 Task: Clear the cached images from all time.
Action: Mouse moved to (1109, 32)
Screenshot: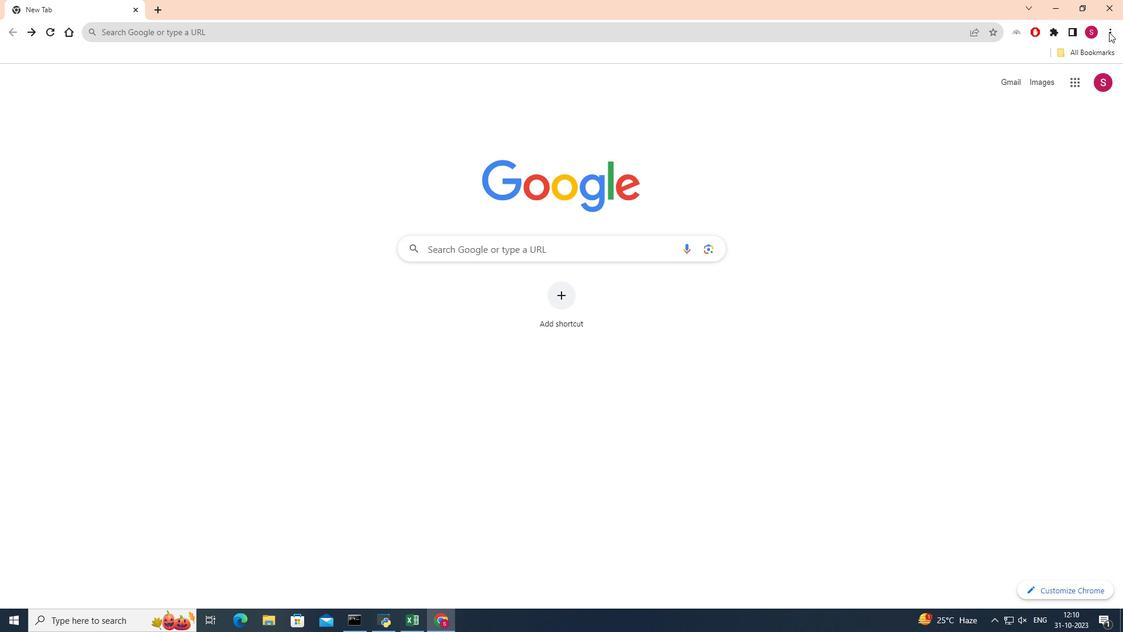 
Action: Mouse pressed left at (1109, 32)
Screenshot: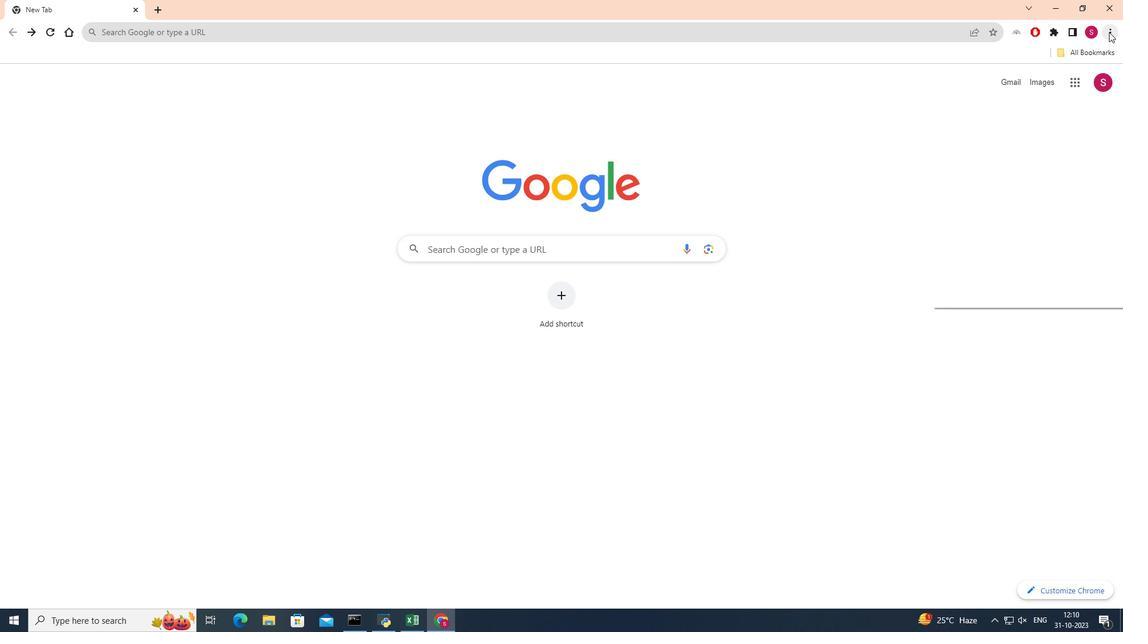 
Action: Mouse moved to (976, 88)
Screenshot: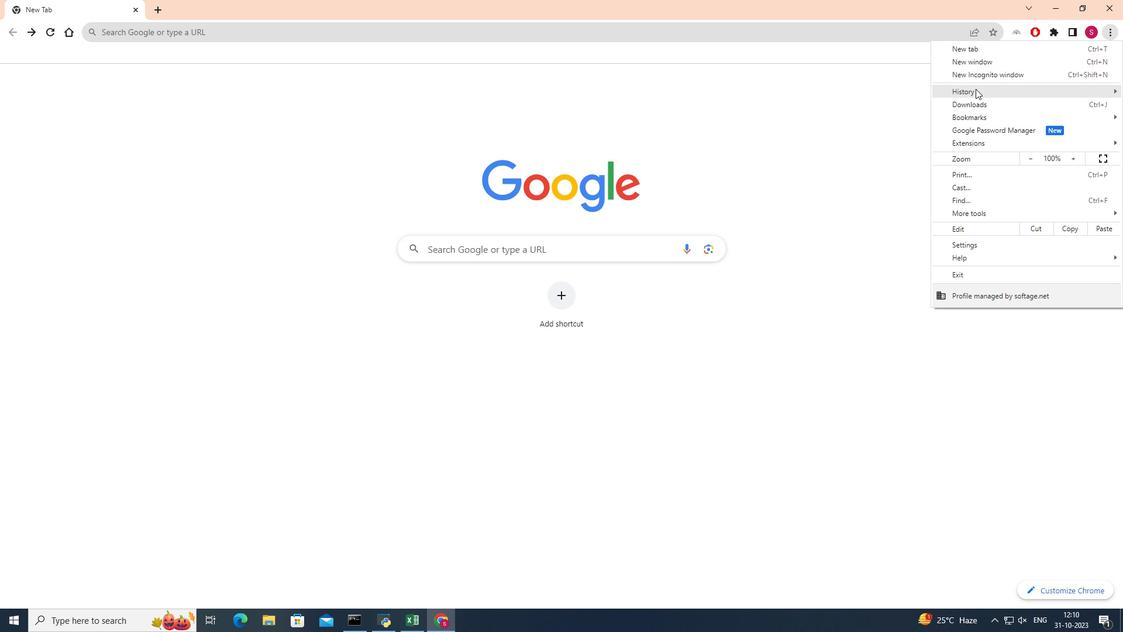 
Action: Mouse pressed left at (976, 88)
Screenshot: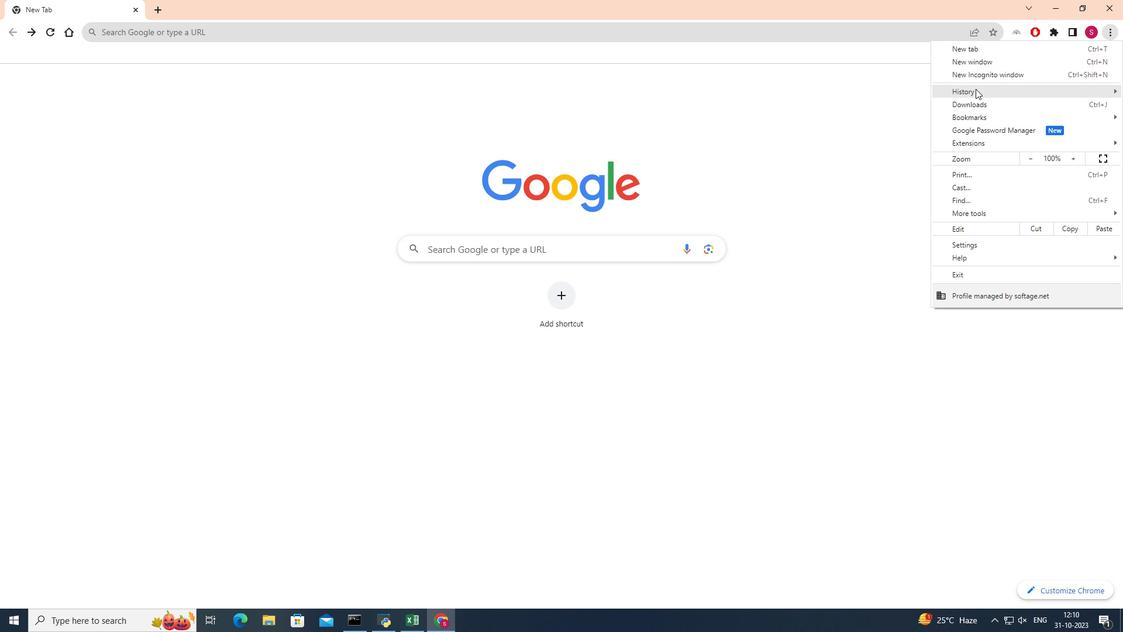 
Action: Mouse moved to (794, 95)
Screenshot: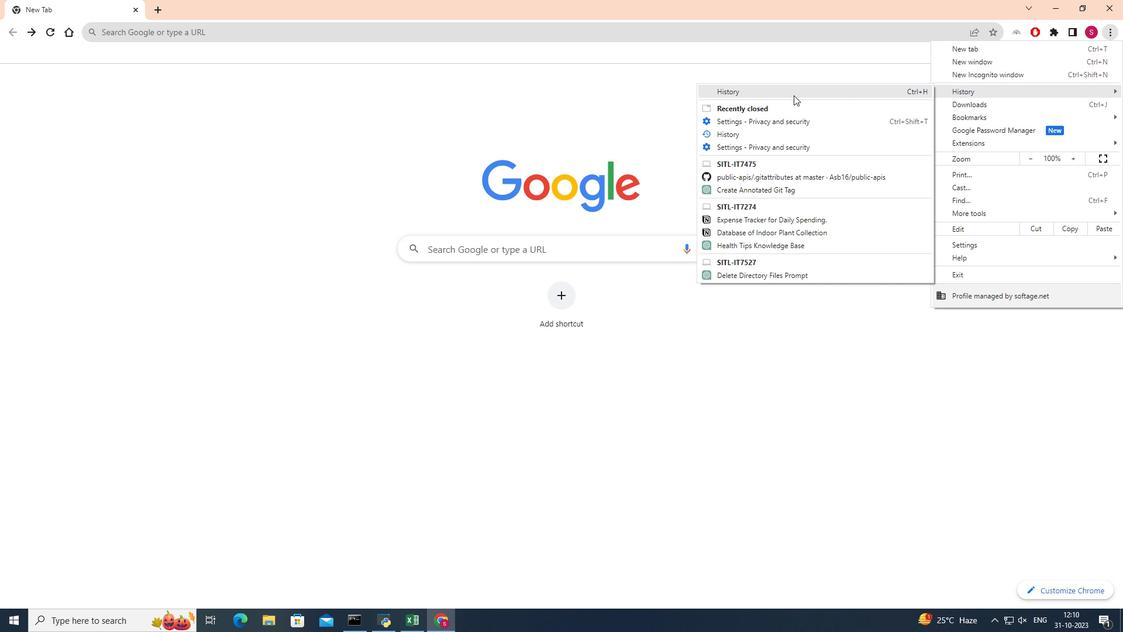 
Action: Mouse pressed left at (794, 95)
Screenshot: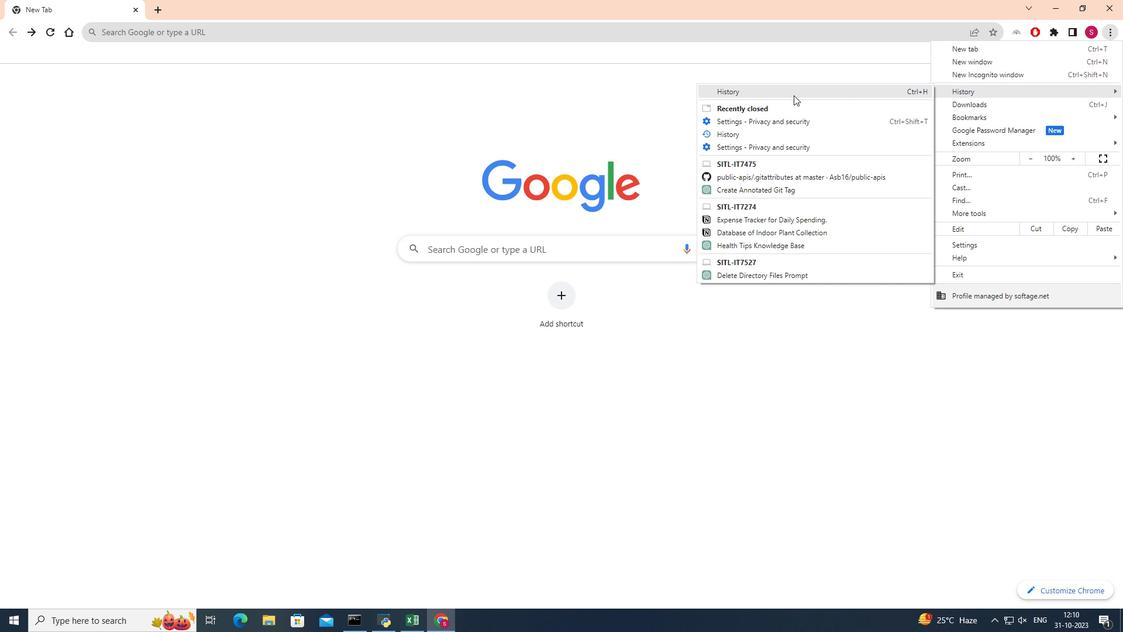 
Action: Mouse moved to (63, 138)
Screenshot: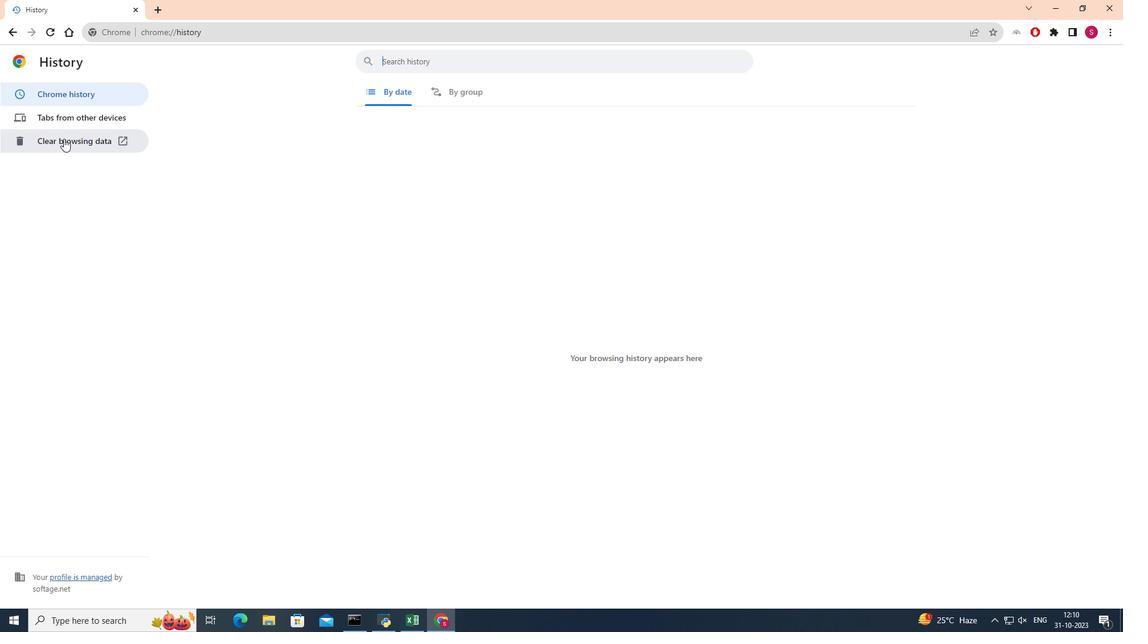 
Action: Mouse pressed left at (63, 138)
Screenshot: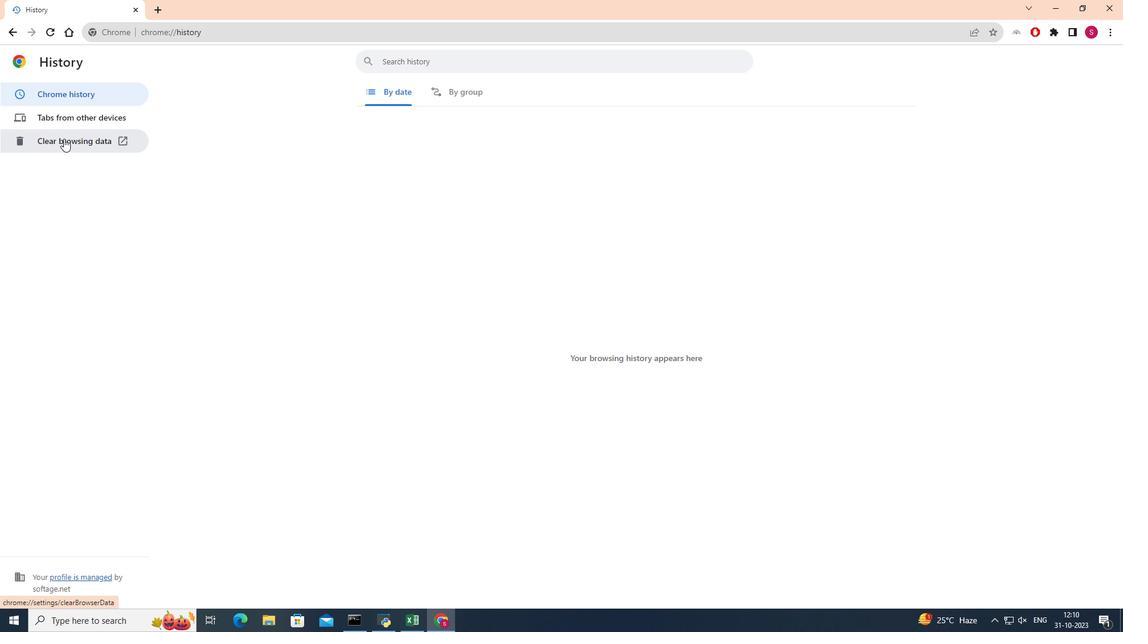 
Action: Mouse moved to (581, 213)
Screenshot: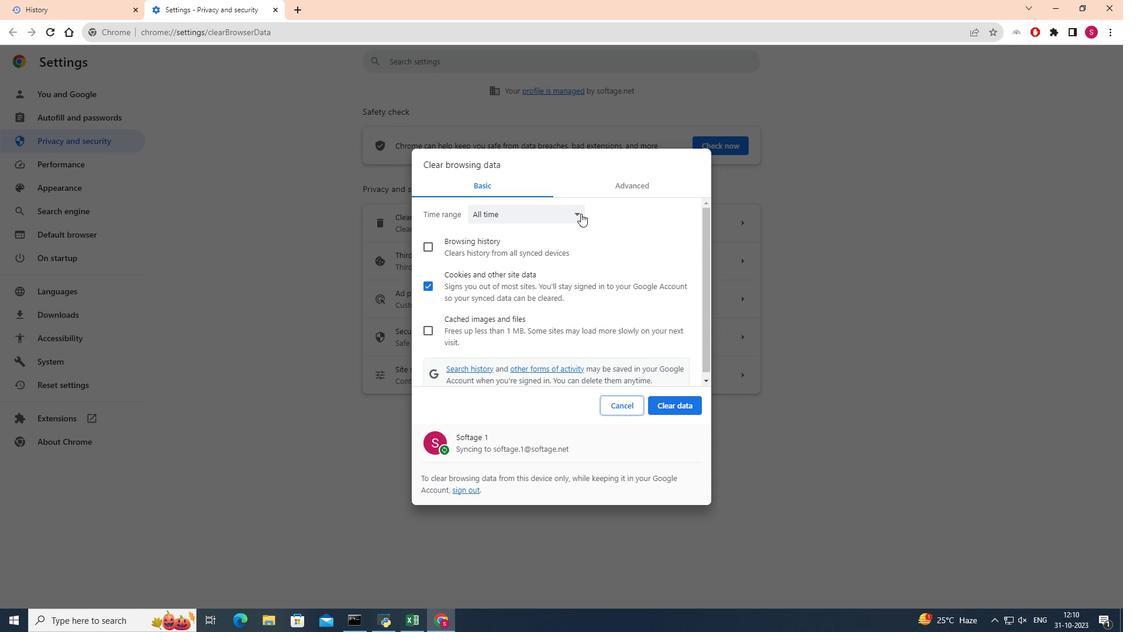 
Action: Mouse pressed left at (581, 213)
Screenshot: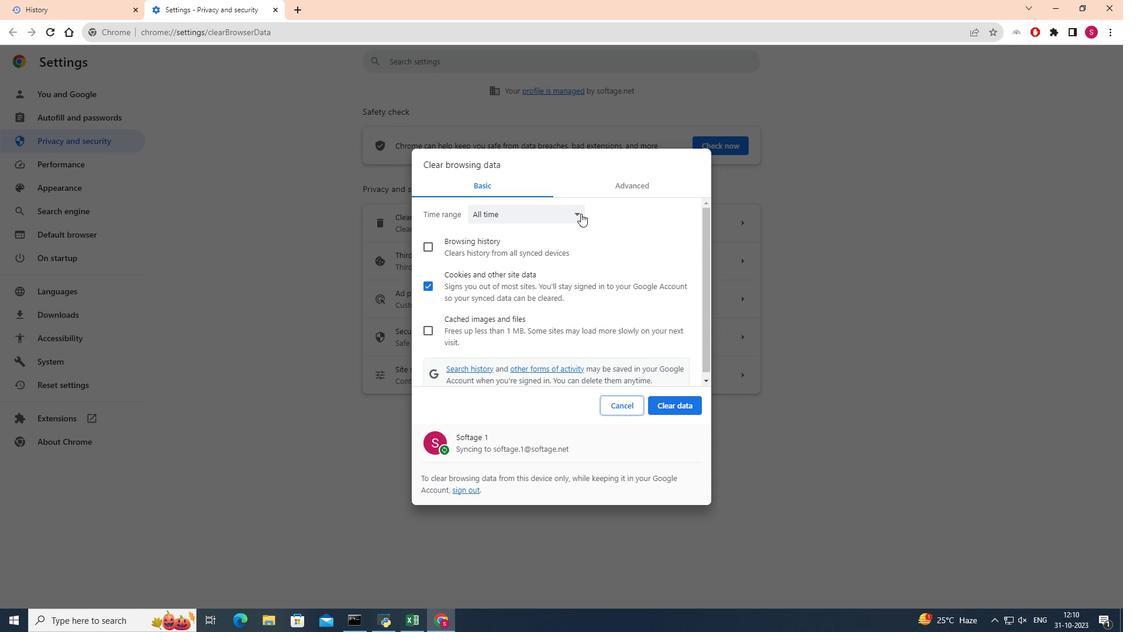 
Action: Mouse moved to (512, 271)
Screenshot: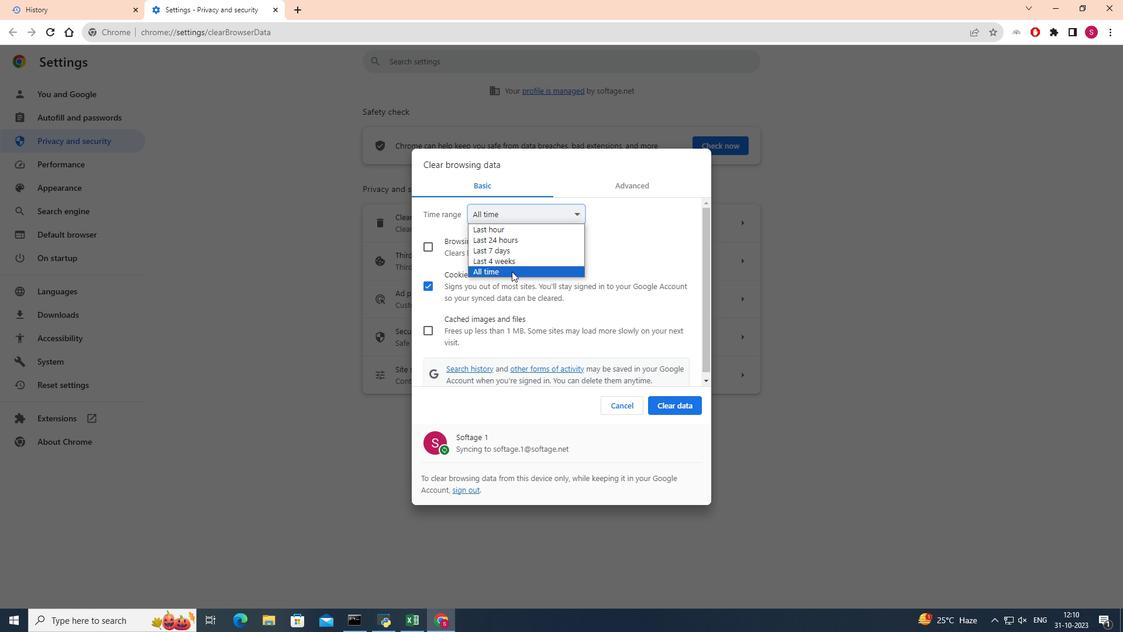 
Action: Mouse pressed left at (512, 271)
Screenshot: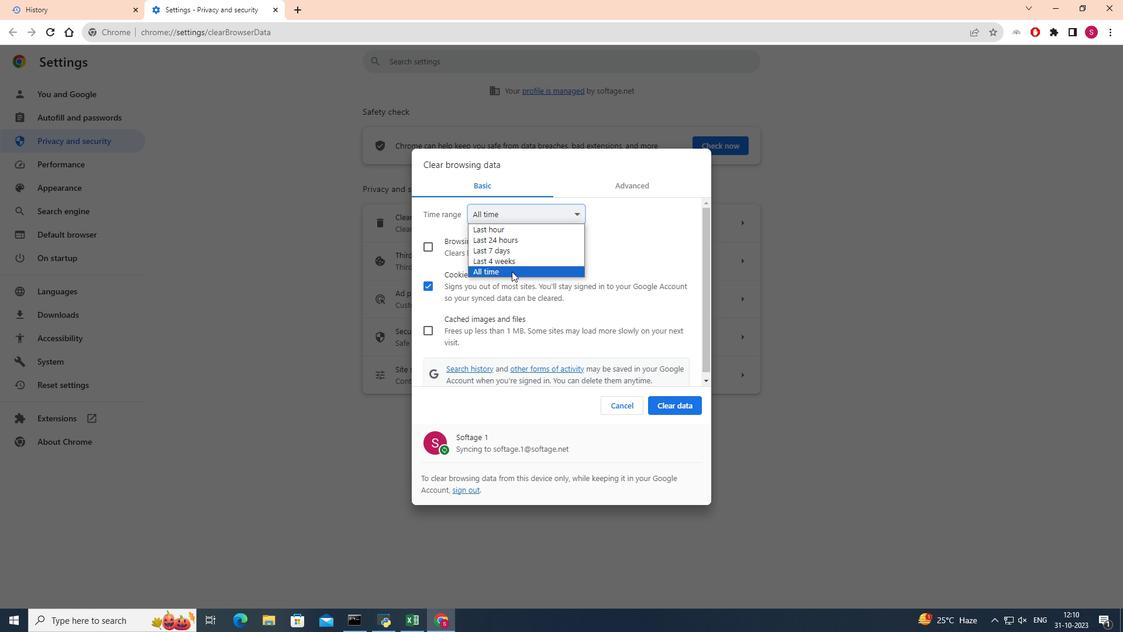 
Action: Mouse moved to (428, 286)
Screenshot: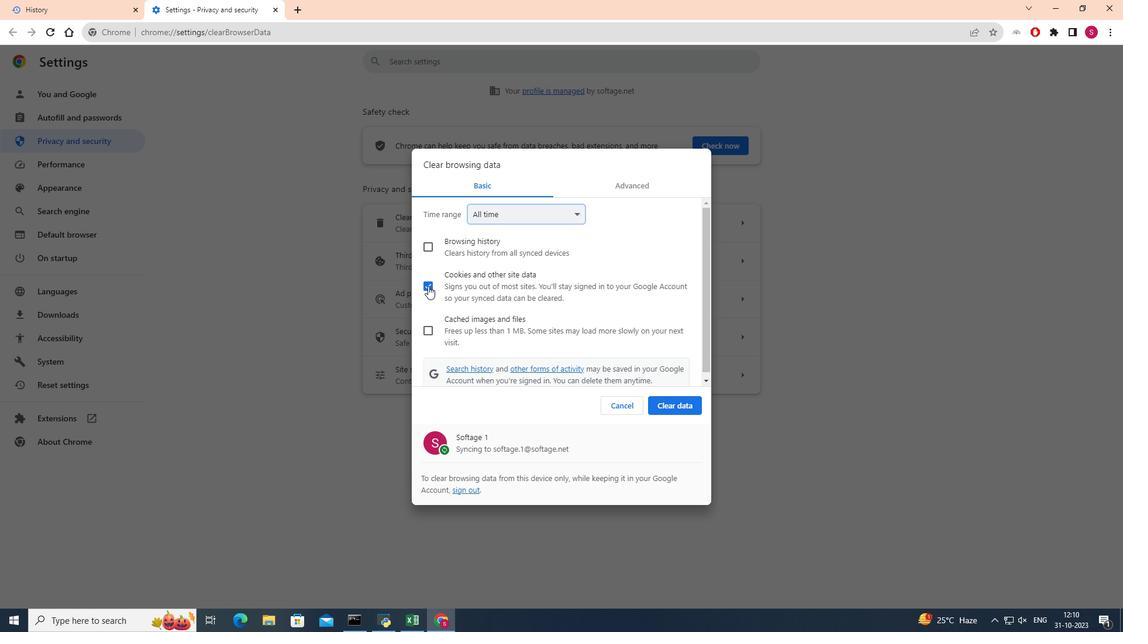 
Action: Mouse pressed left at (428, 286)
Screenshot: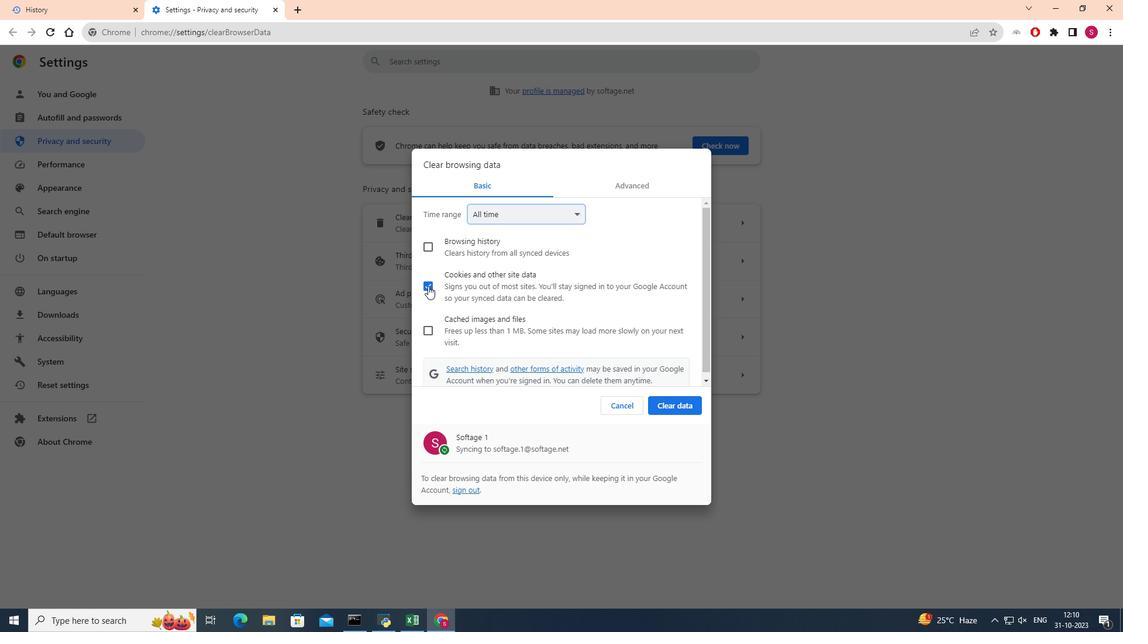 
Action: Mouse moved to (425, 326)
Screenshot: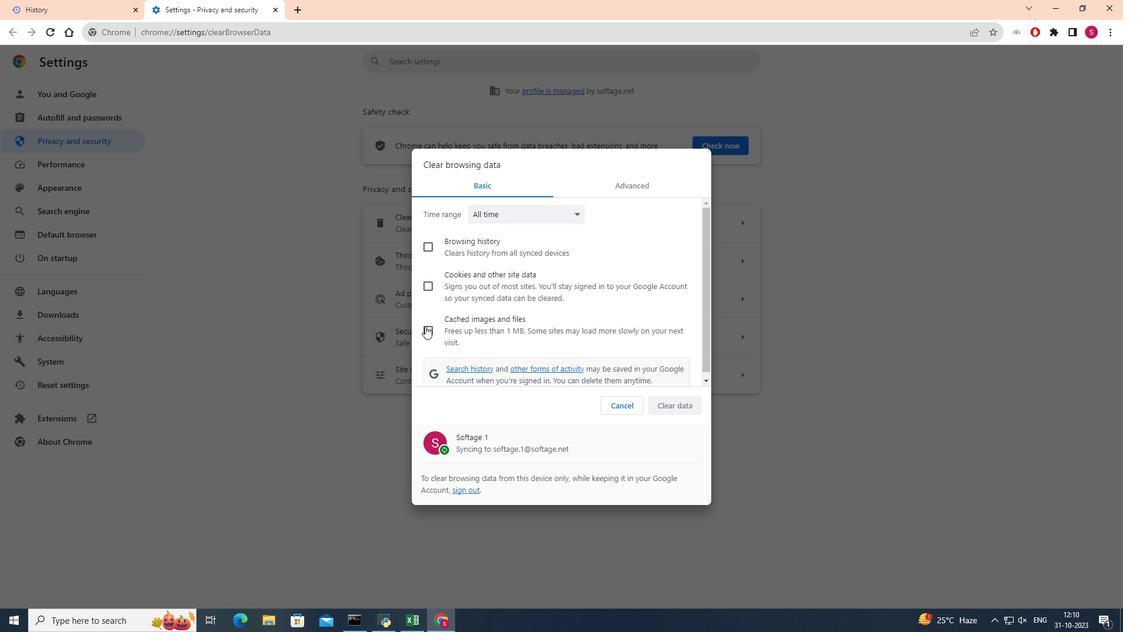 
Action: Mouse pressed left at (425, 326)
Screenshot: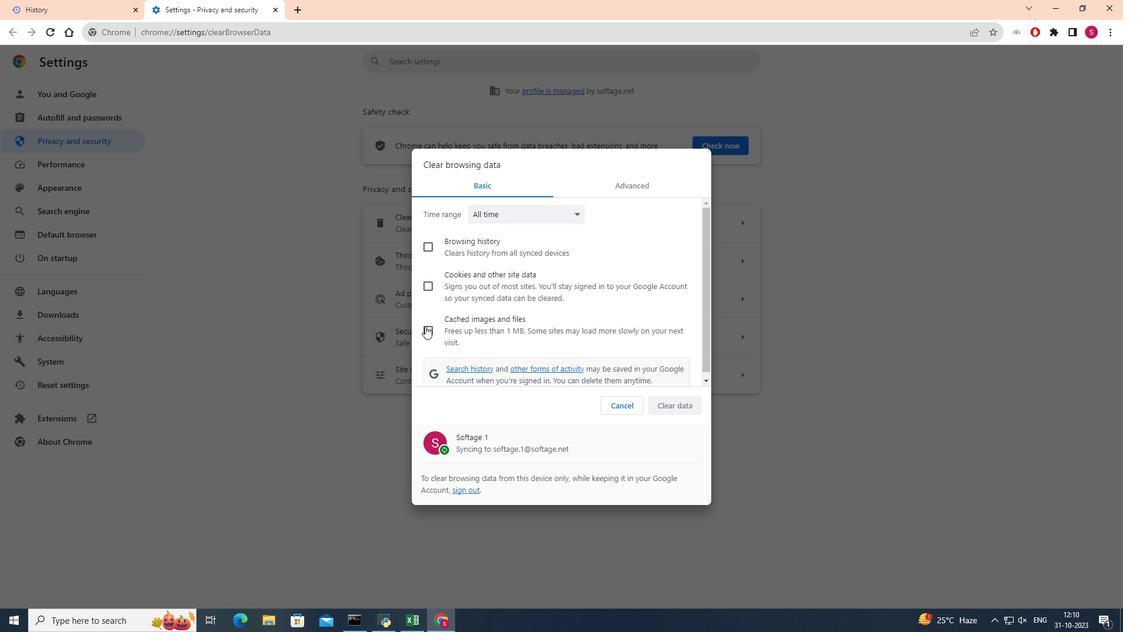 
Action: Mouse moved to (668, 406)
Screenshot: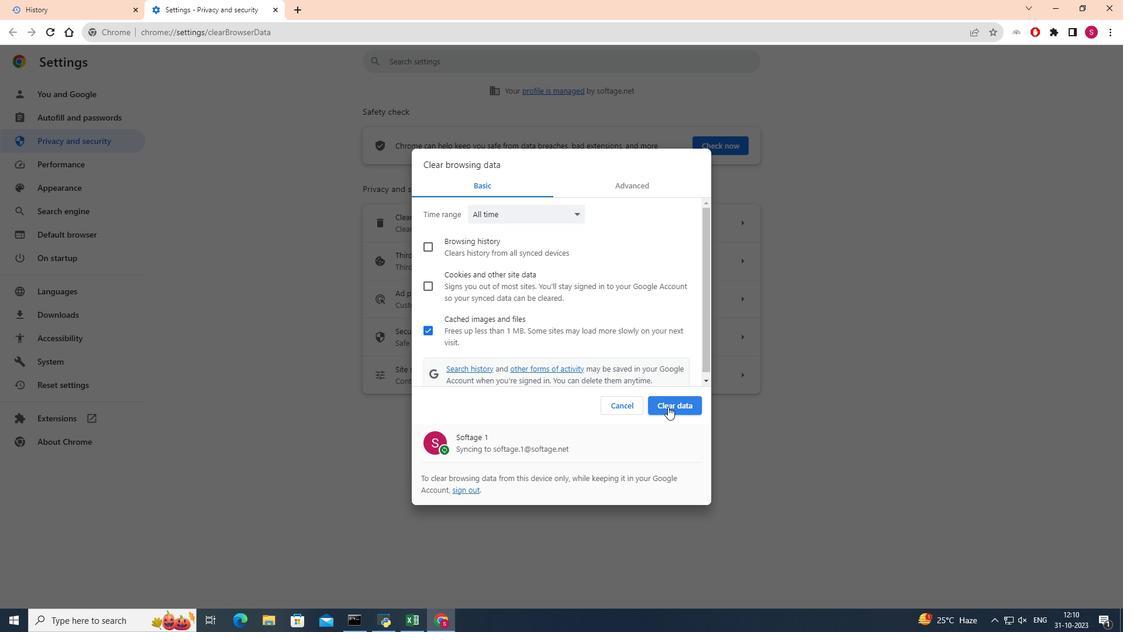 
Action: Mouse pressed left at (668, 406)
Screenshot: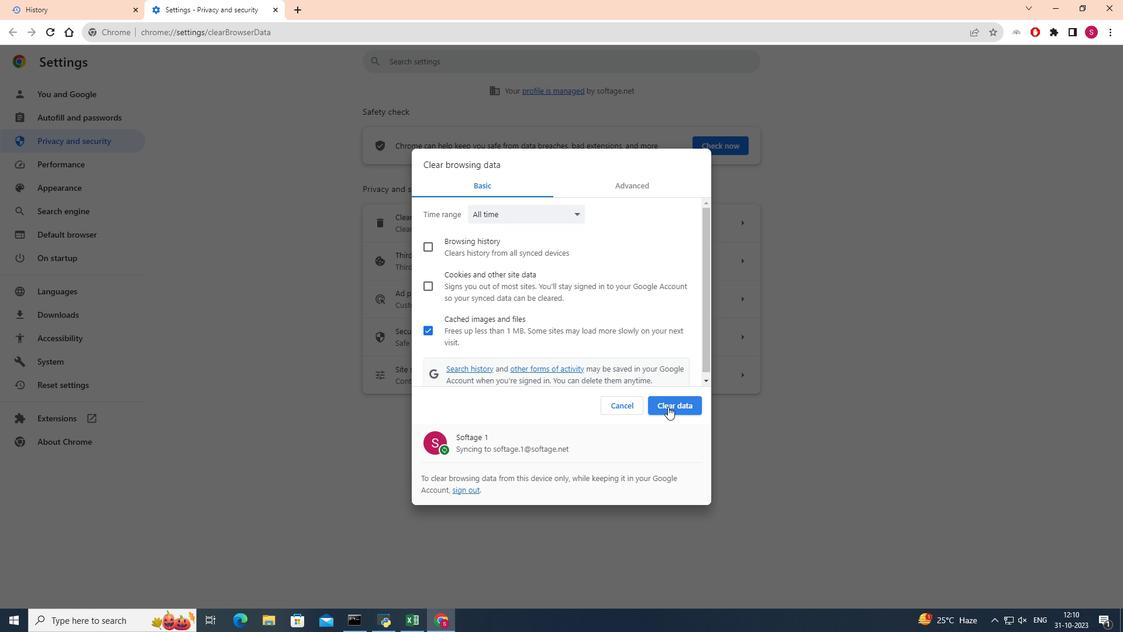
Action: Mouse moved to (836, 362)
Screenshot: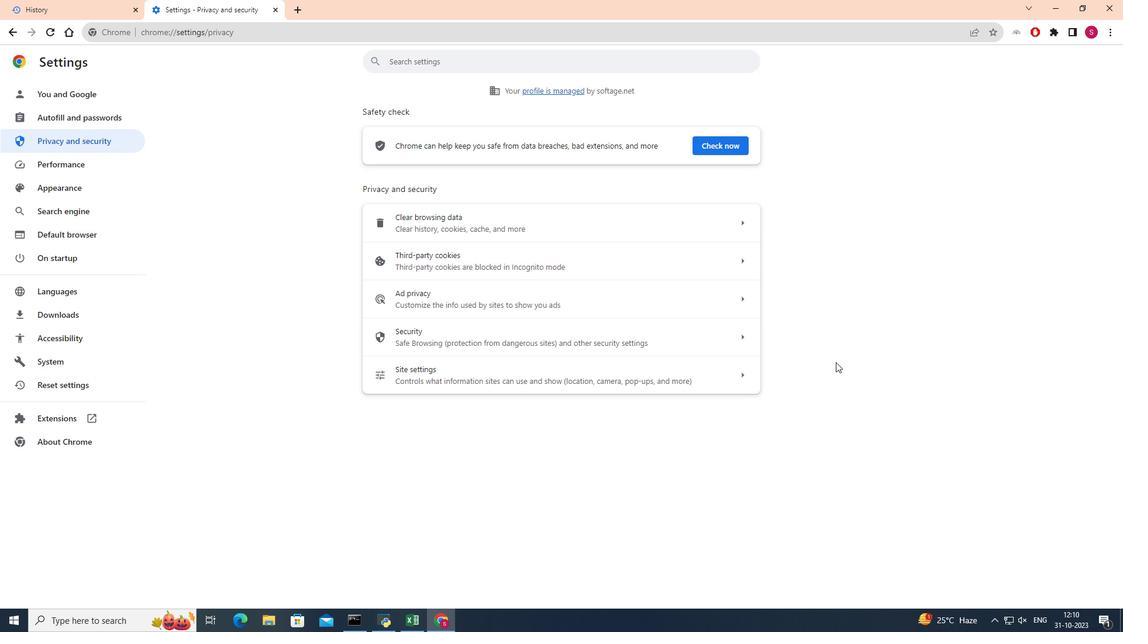
